 Task: Check the percentage active listings of balcony in the last 5 years.
Action: Mouse moved to (826, 190)
Screenshot: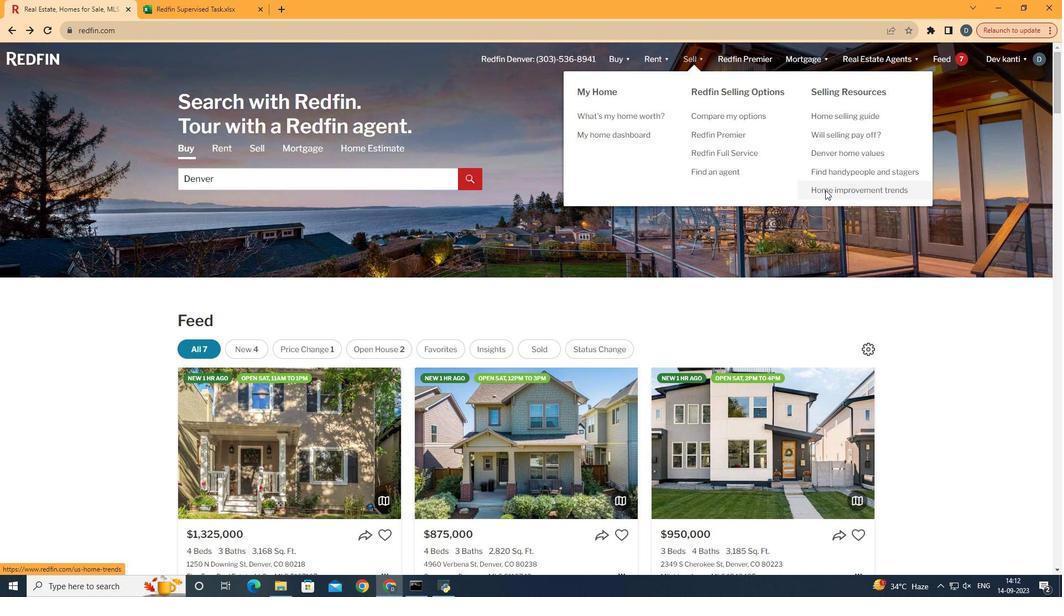 
Action: Mouse pressed left at (826, 190)
Screenshot: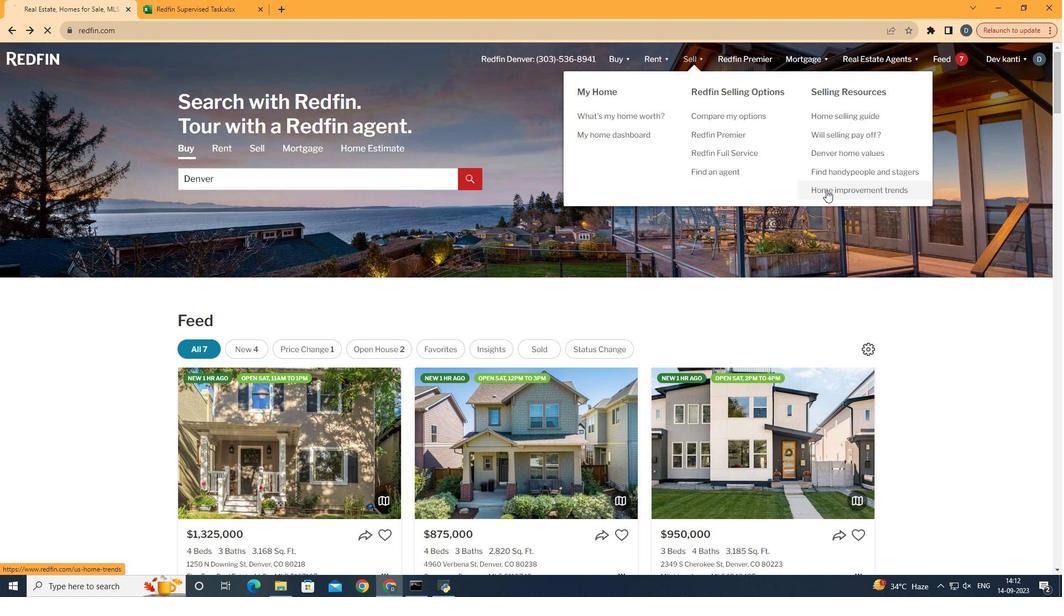 
Action: Mouse moved to (264, 213)
Screenshot: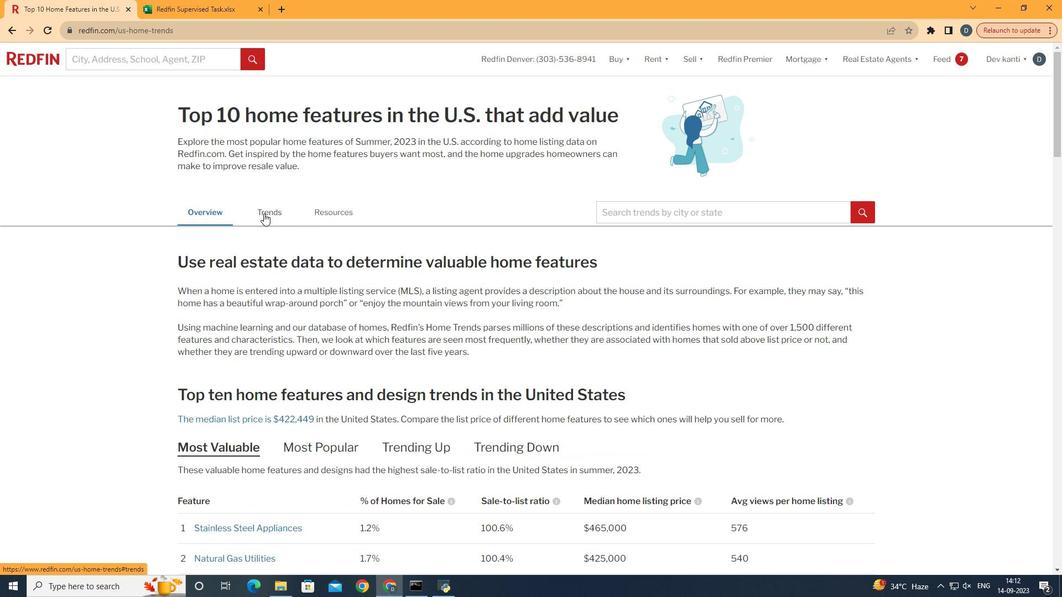 
Action: Mouse pressed left at (264, 213)
Screenshot: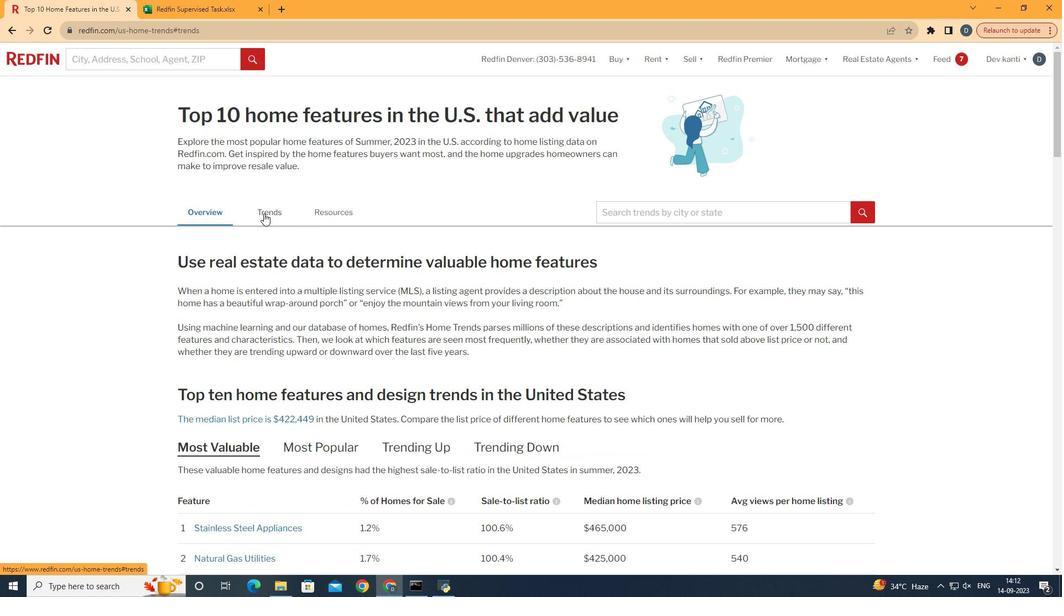 
Action: Mouse moved to (380, 324)
Screenshot: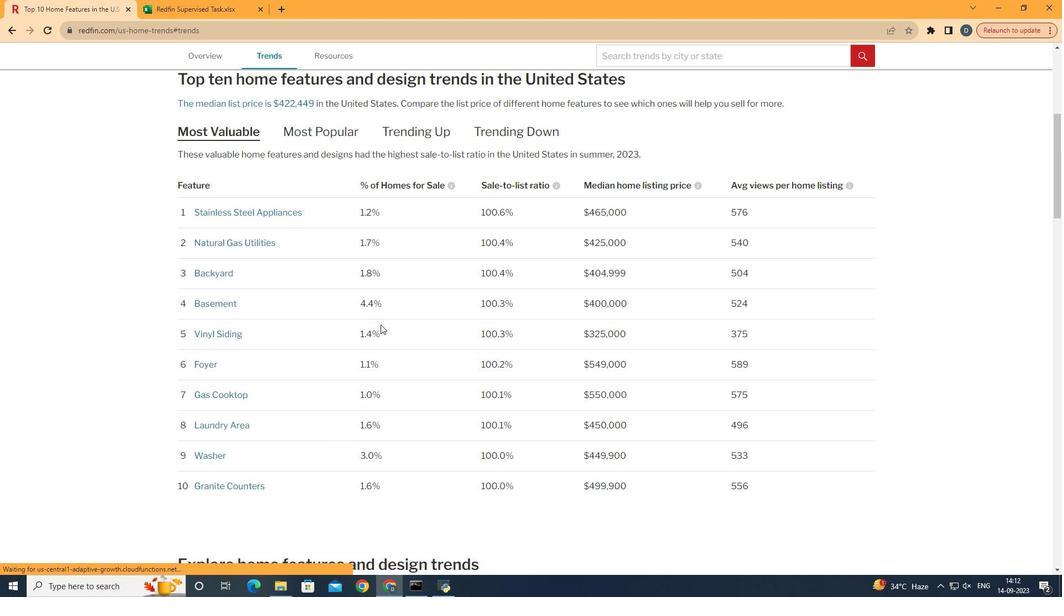 
Action: Mouse scrolled (380, 324) with delta (0, 0)
Screenshot: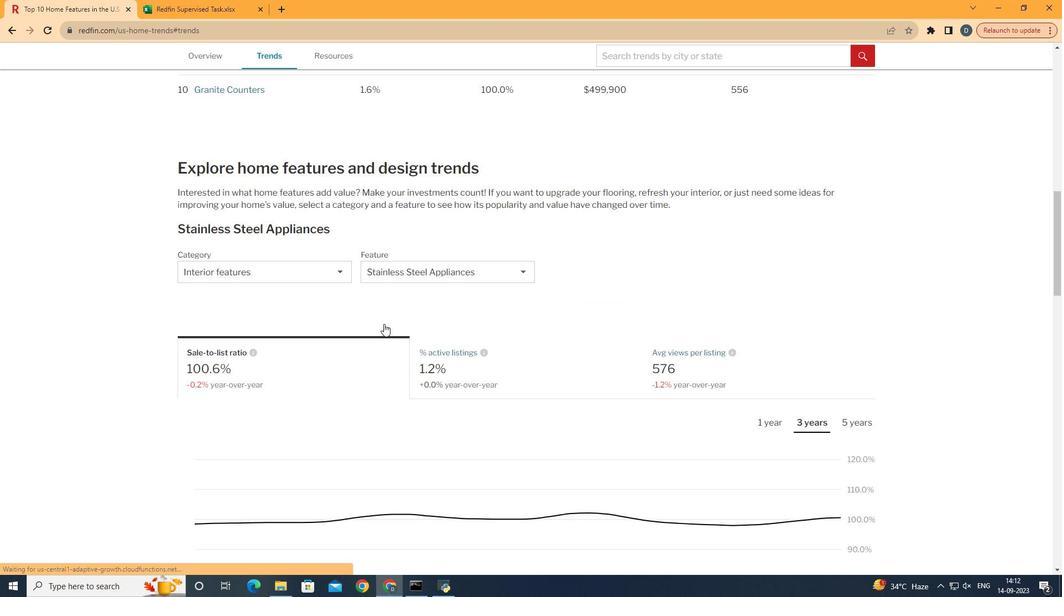 
Action: Mouse moved to (380, 324)
Screenshot: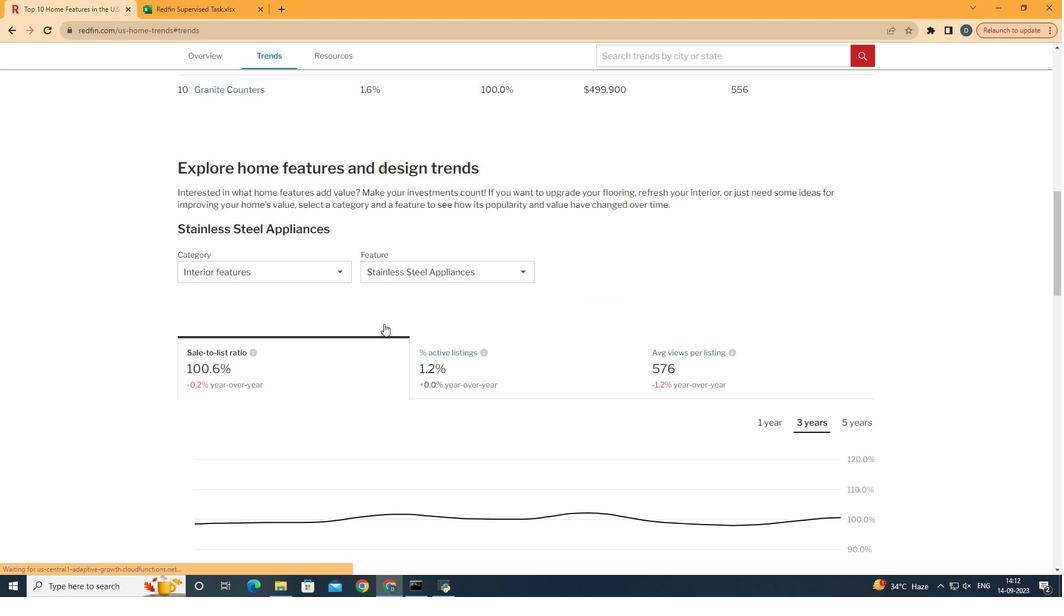 
Action: Mouse scrolled (380, 324) with delta (0, 0)
Screenshot: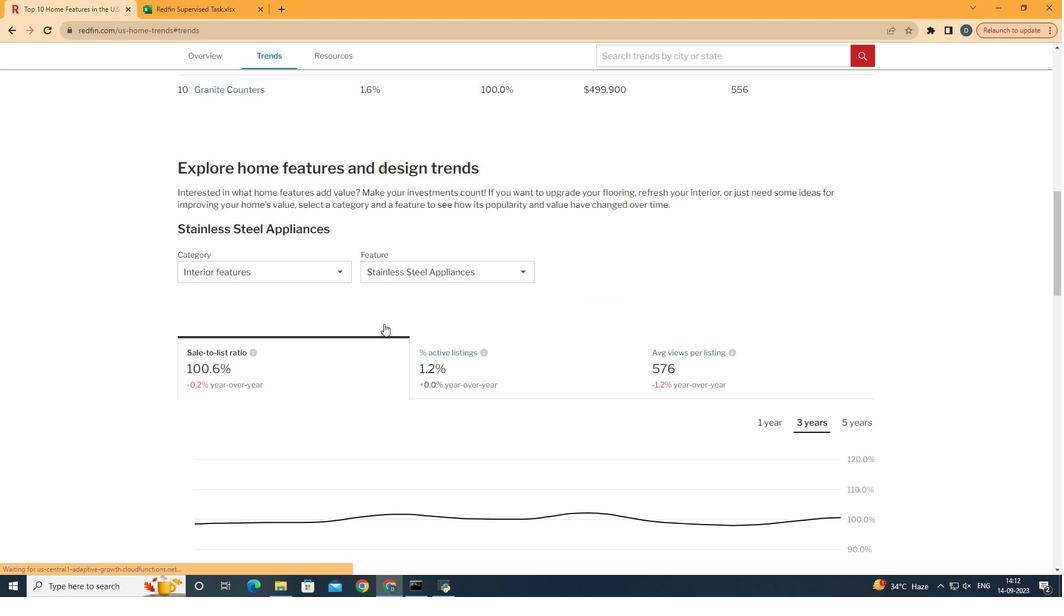 
Action: Mouse moved to (381, 324)
Screenshot: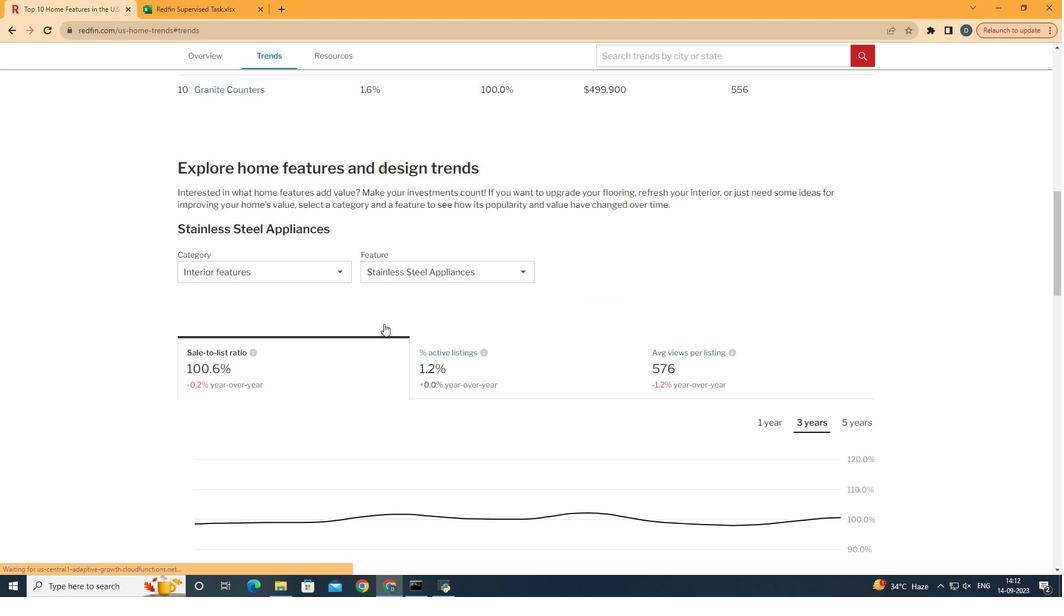 
Action: Mouse scrolled (381, 324) with delta (0, 0)
Screenshot: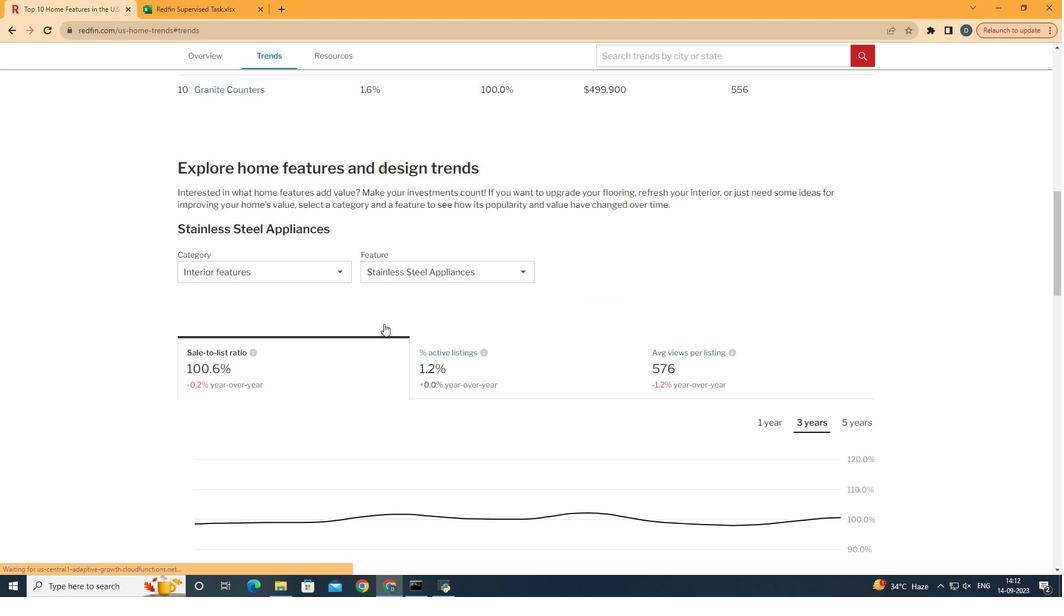 
Action: Mouse scrolled (381, 324) with delta (0, 0)
Screenshot: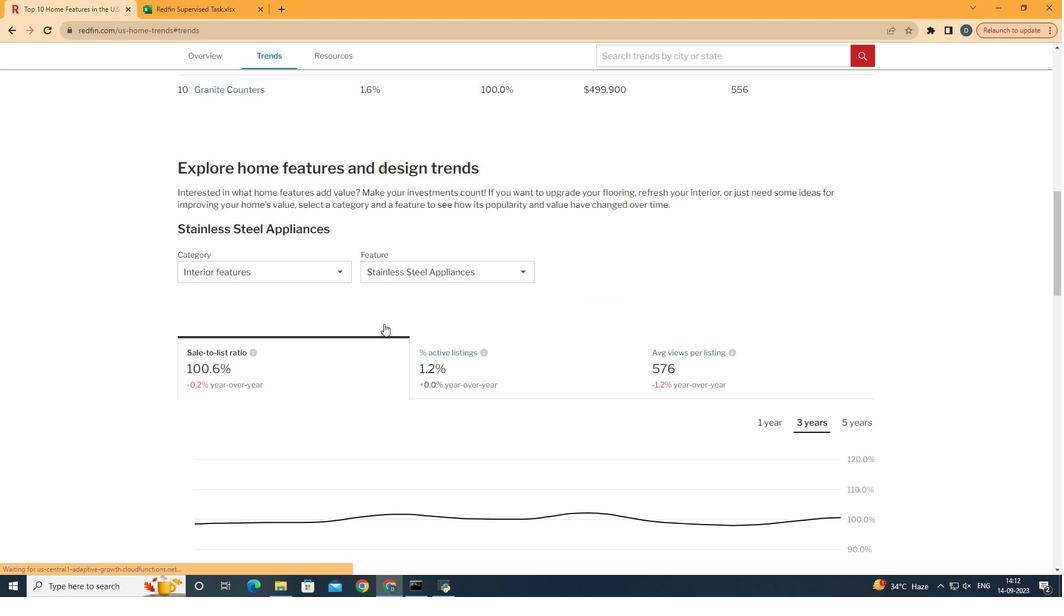 
Action: Mouse scrolled (381, 324) with delta (0, 0)
Screenshot: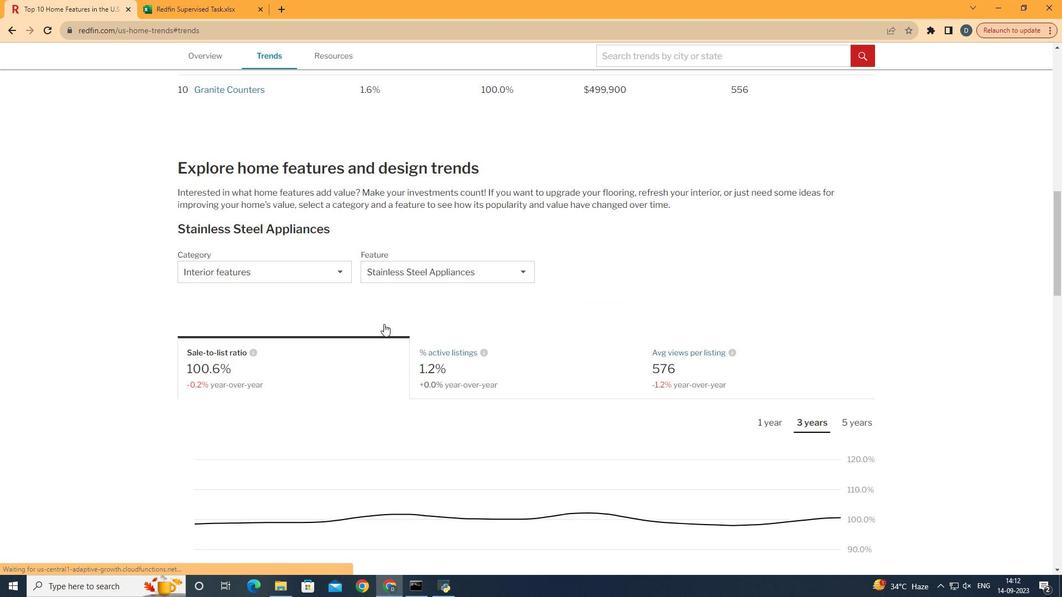 
Action: Mouse moved to (382, 324)
Screenshot: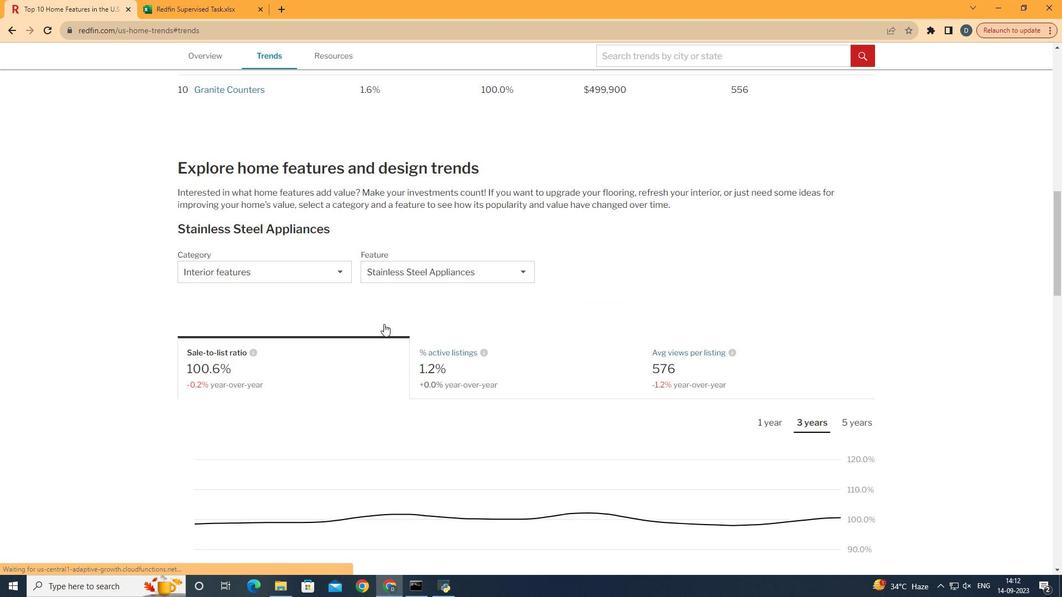 
Action: Mouse scrolled (382, 324) with delta (0, 0)
Screenshot: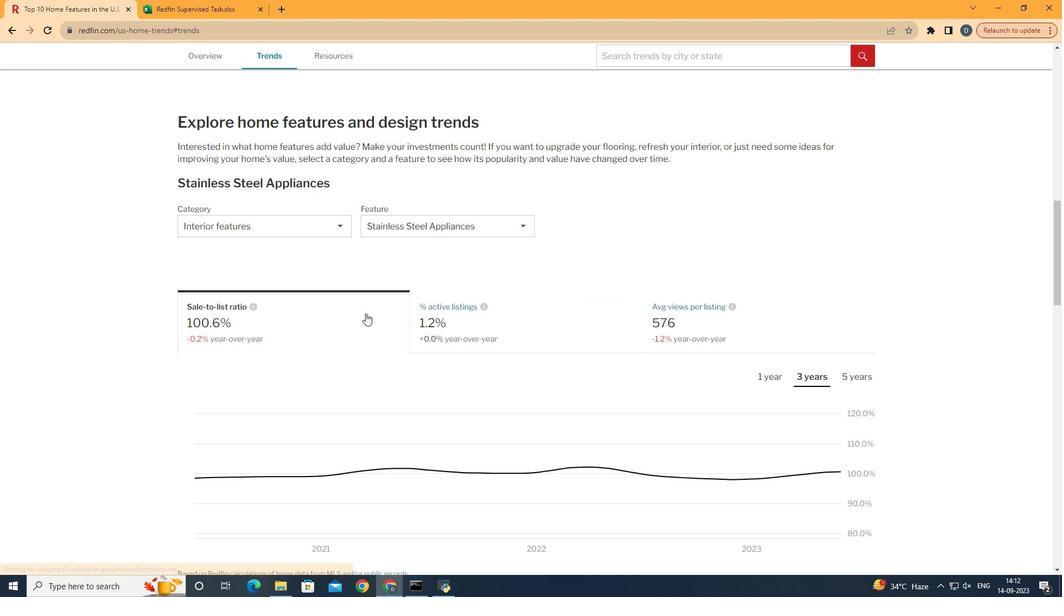 
Action: Mouse scrolled (382, 324) with delta (0, 0)
Screenshot: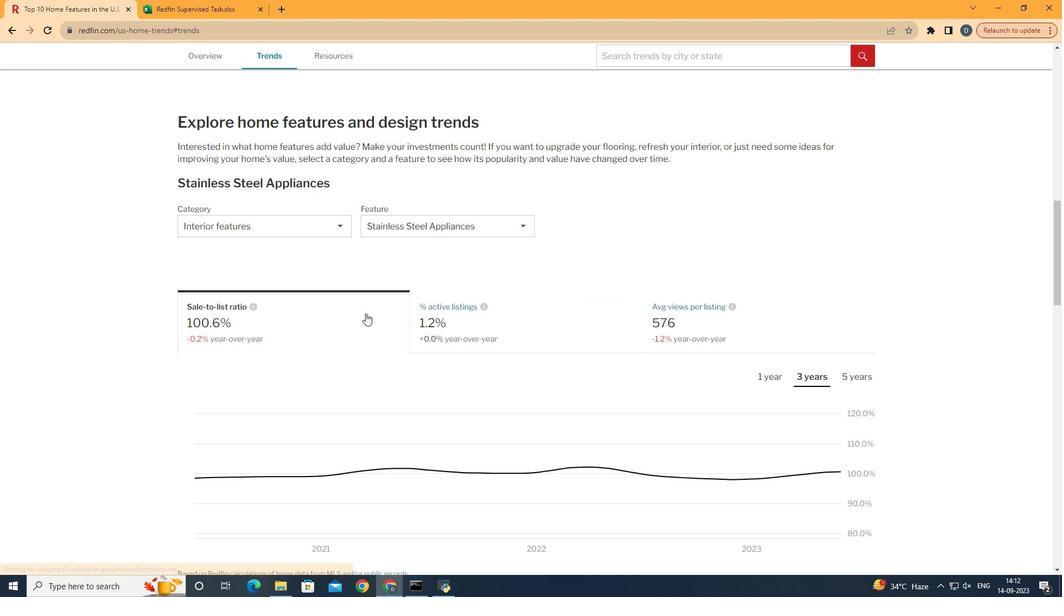
Action: Mouse moved to (383, 324)
Screenshot: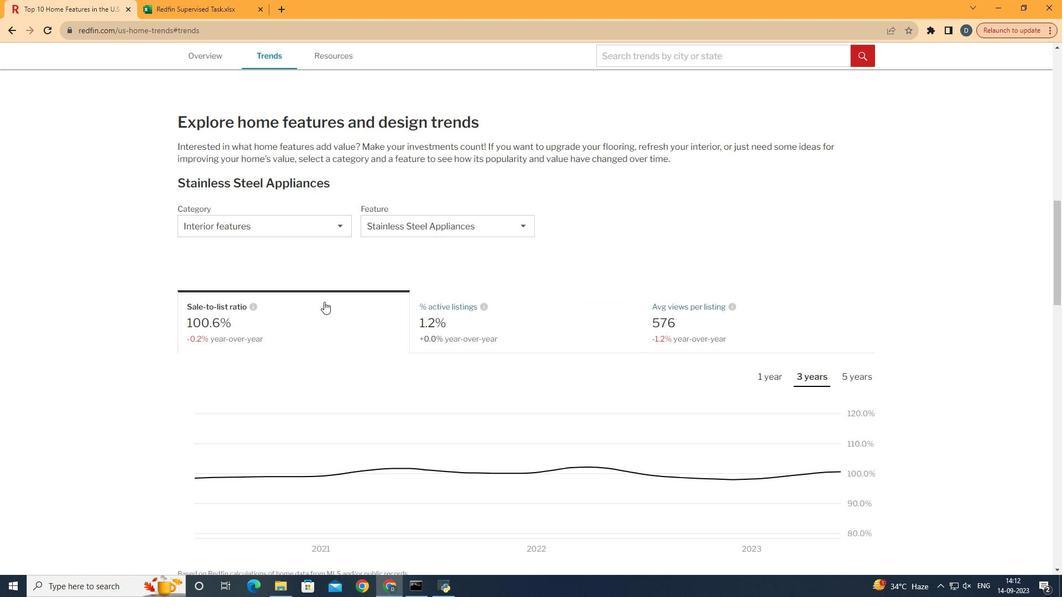 
Action: Mouse scrolled (383, 324) with delta (0, 0)
Screenshot: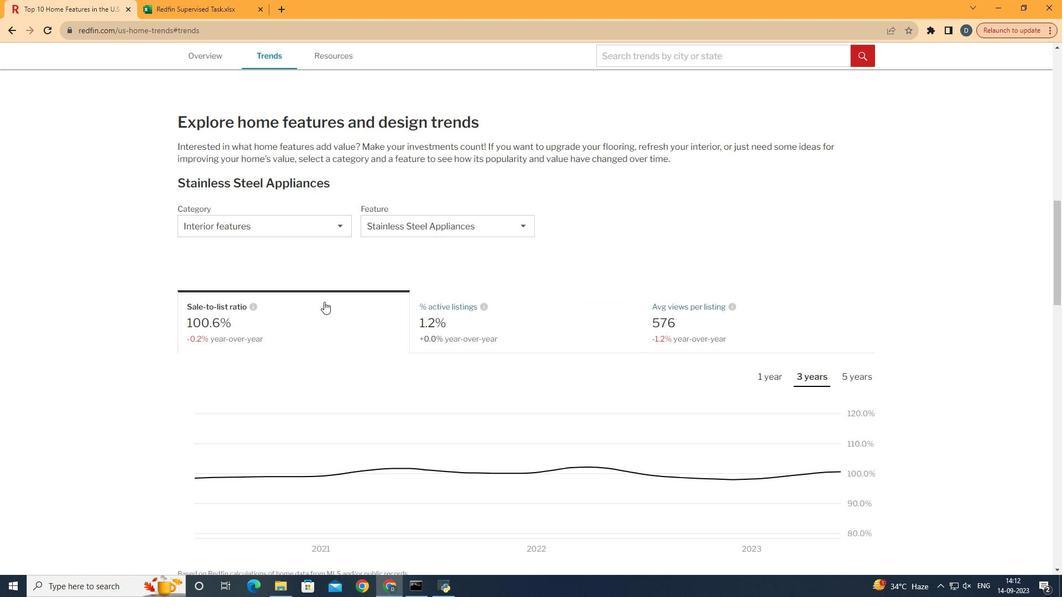 
Action: Mouse moved to (270, 234)
Screenshot: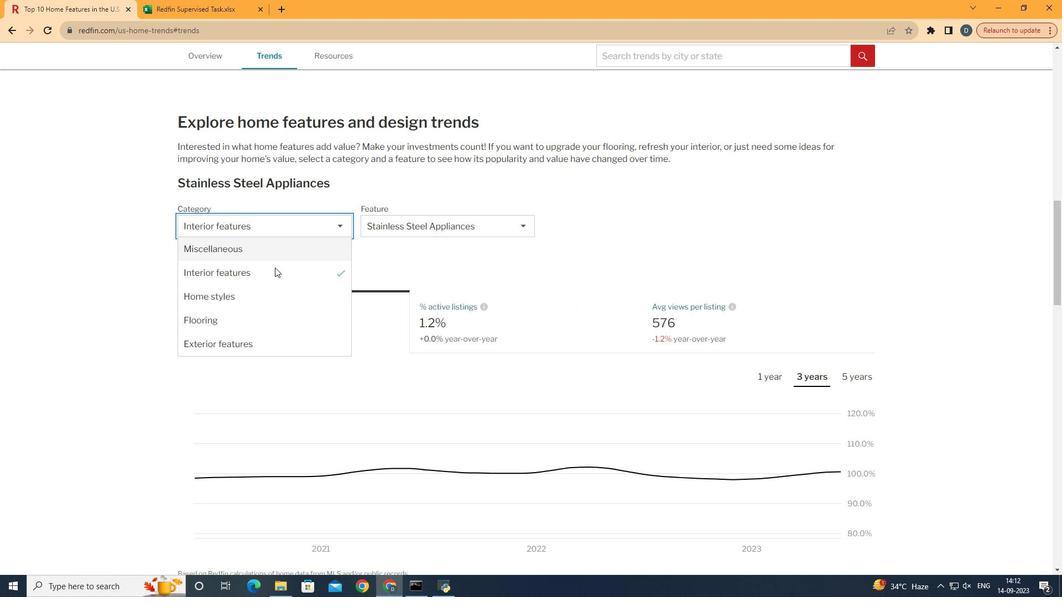
Action: Mouse pressed left at (270, 234)
Screenshot: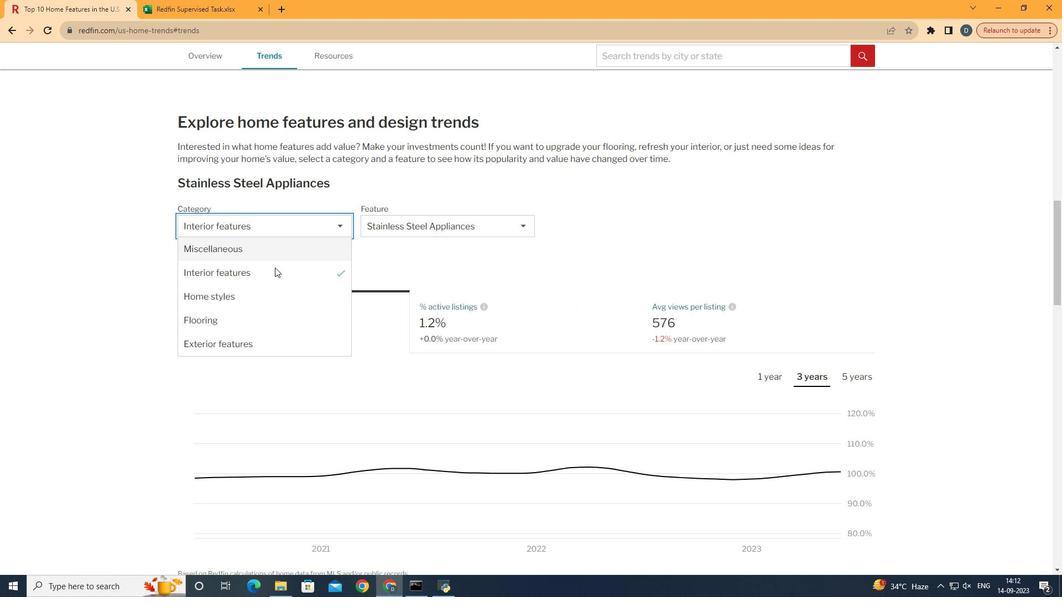
Action: Mouse moved to (290, 343)
Screenshot: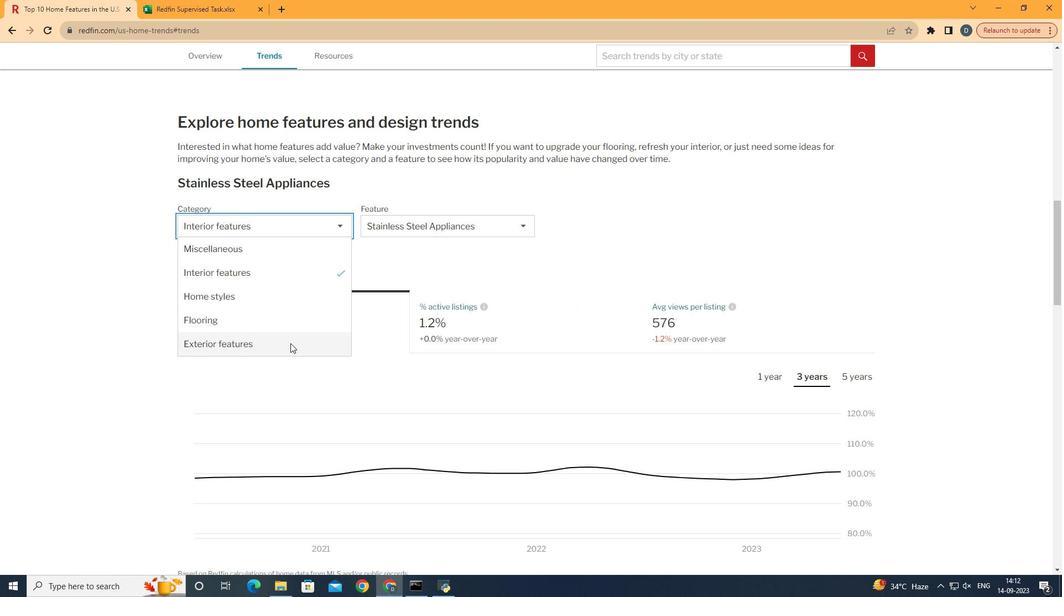 
Action: Mouse pressed left at (290, 343)
Screenshot: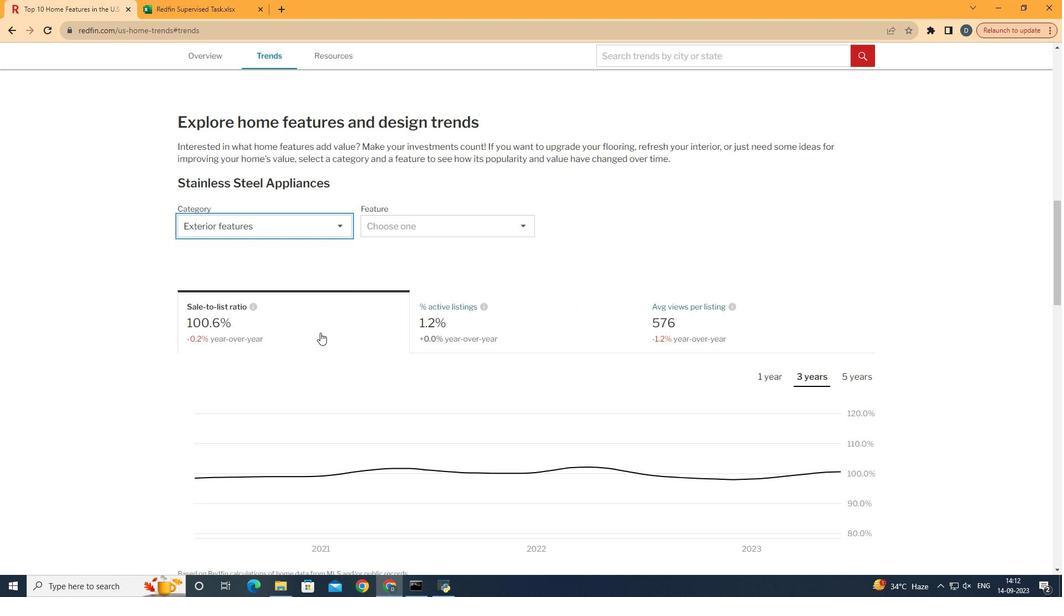 
Action: Mouse moved to (498, 222)
Screenshot: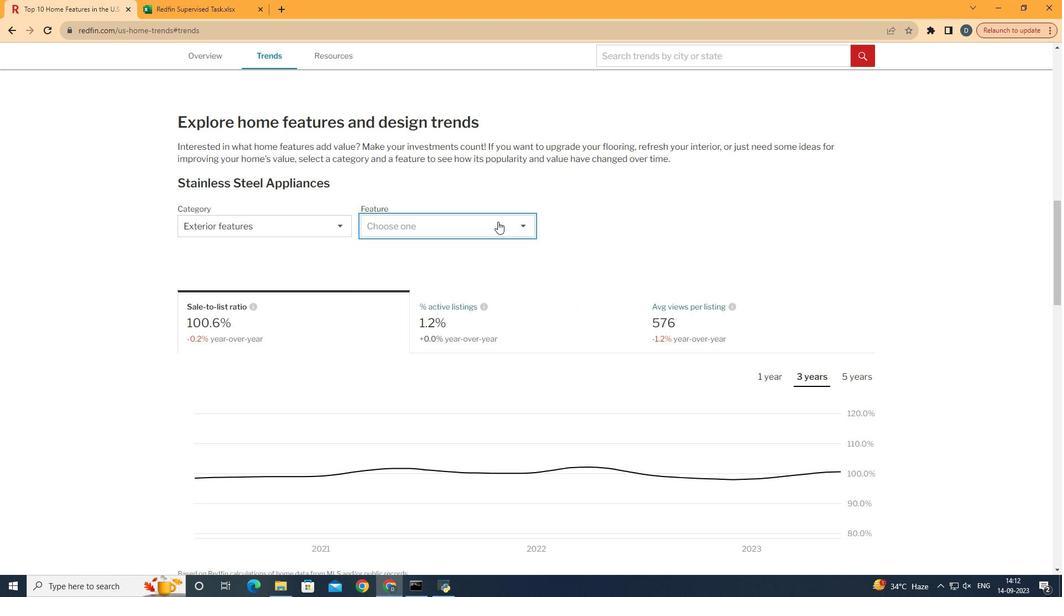 
Action: Mouse pressed left at (498, 222)
Screenshot: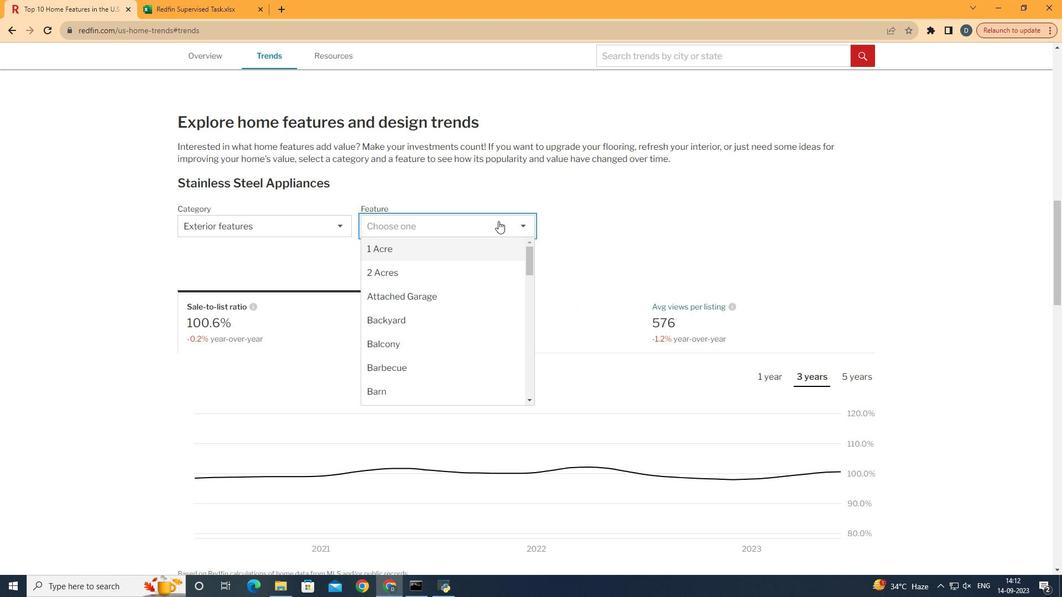 
Action: Mouse moved to (476, 347)
Screenshot: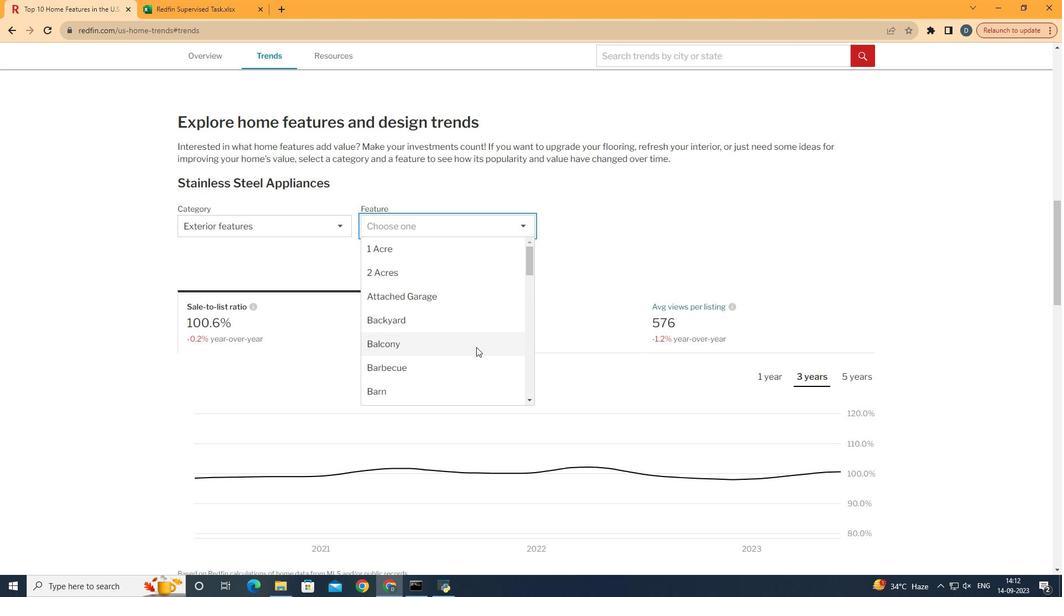 
Action: Mouse pressed left at (476, 347)
Screenshot: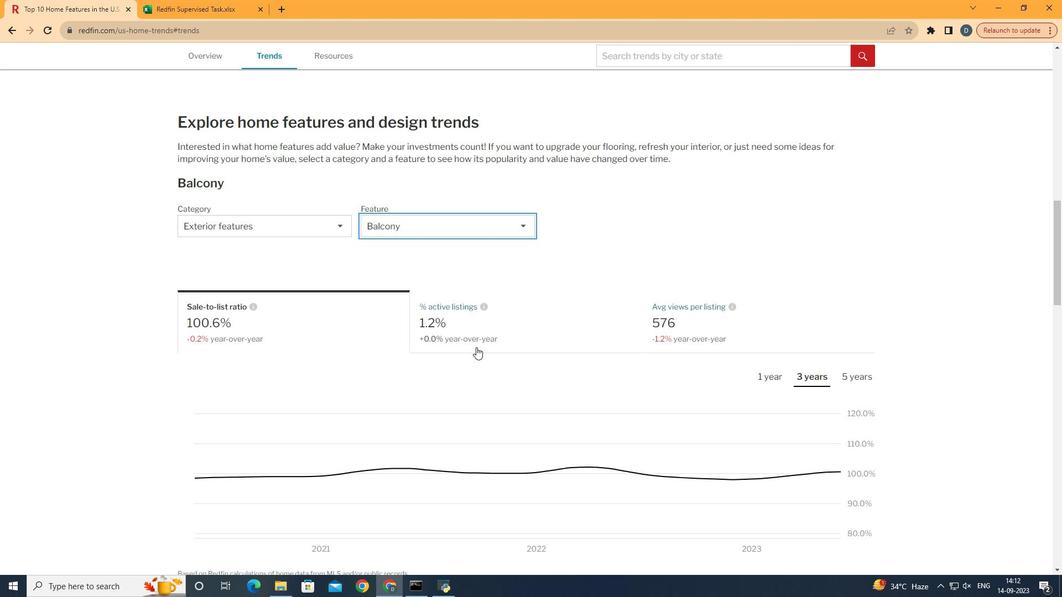 
Action: Mouse moved to (659, 223)
Screenshot: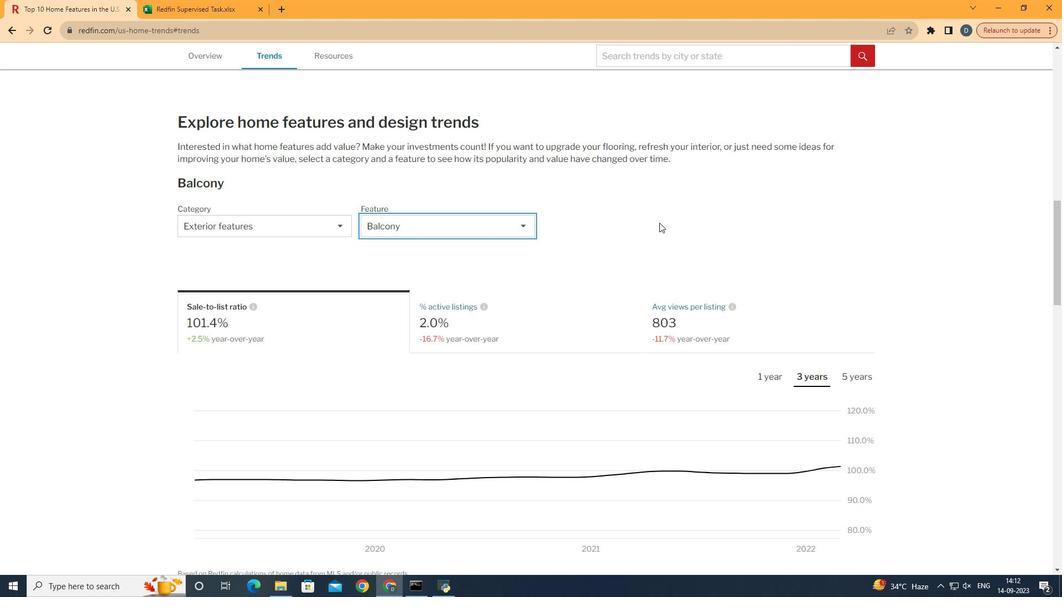 
Action: Mouse pressed left at (659, 223)
Screenshot: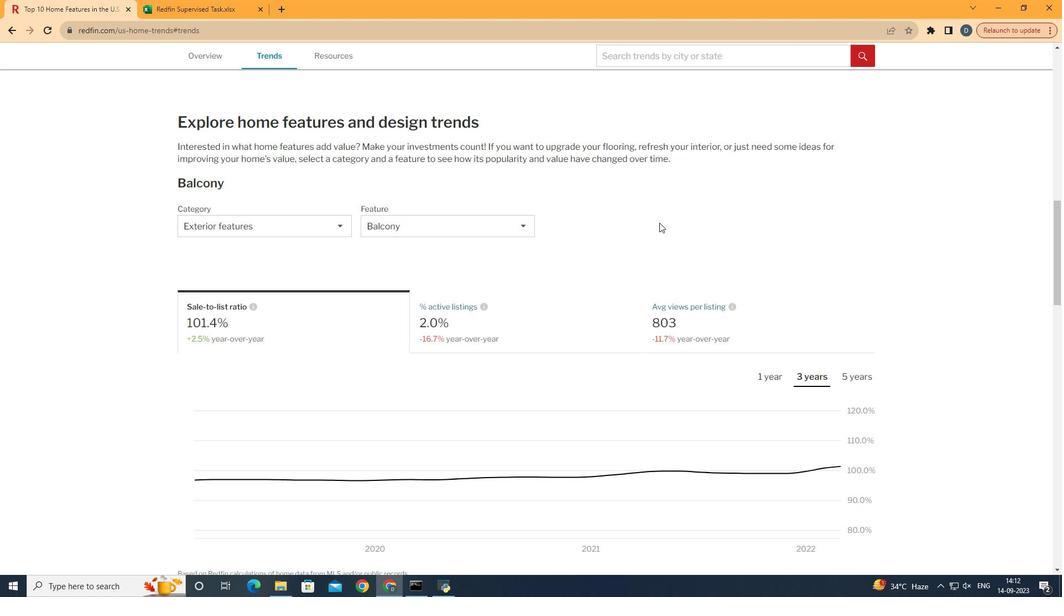 
Action: Mouse moved to (542, 315)
Screenshot: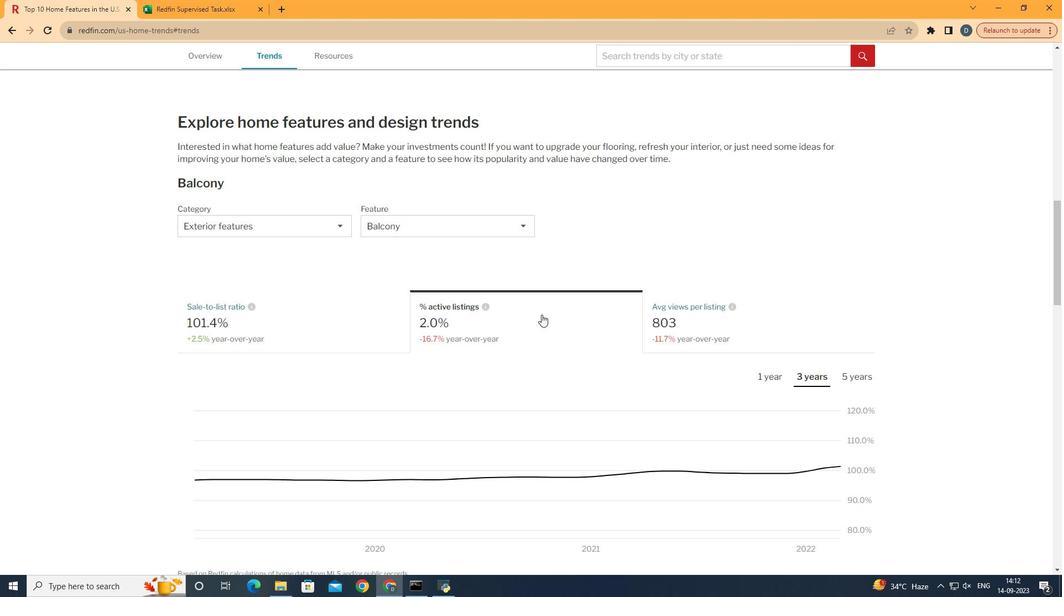 
Action: Mouse pressed left at (542, 315)
Screenshot: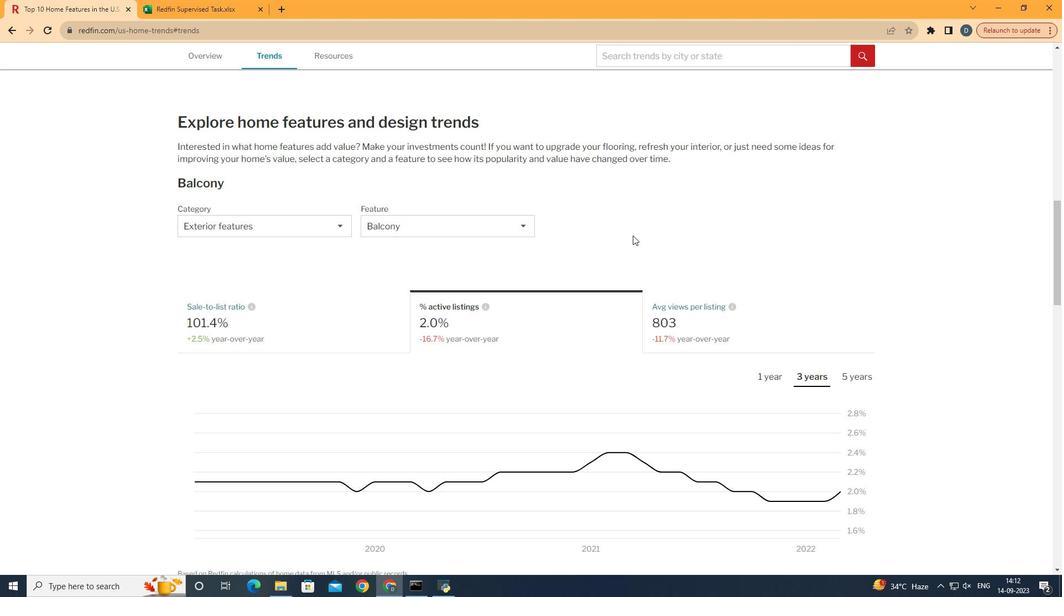 
Action: Mouse moved to (702, 200)
Screenshot: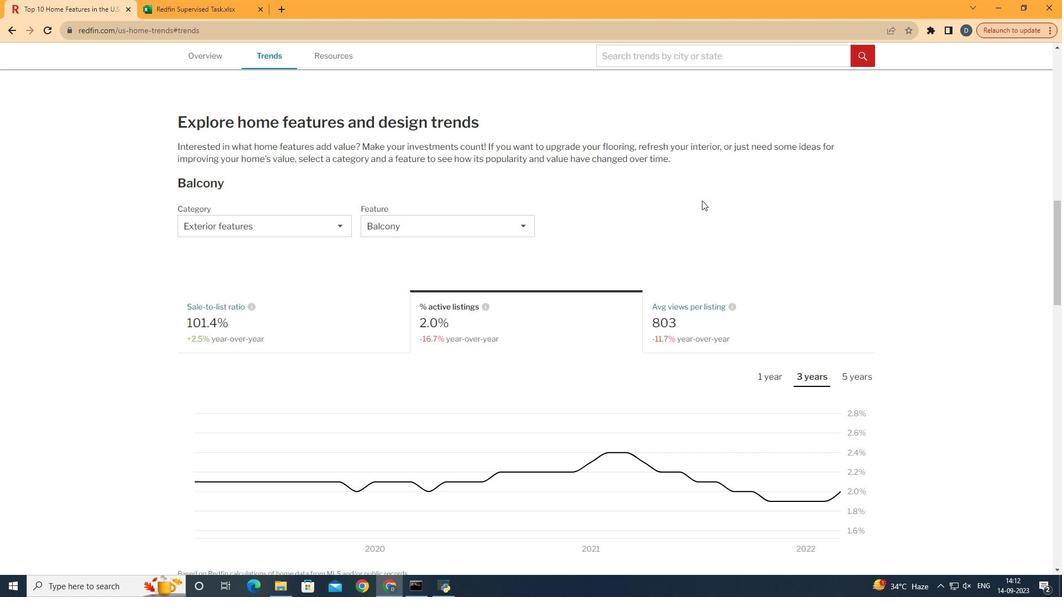 
Action: Mouse scrolled (702, 200) with delta (0, 0)
Screenshot: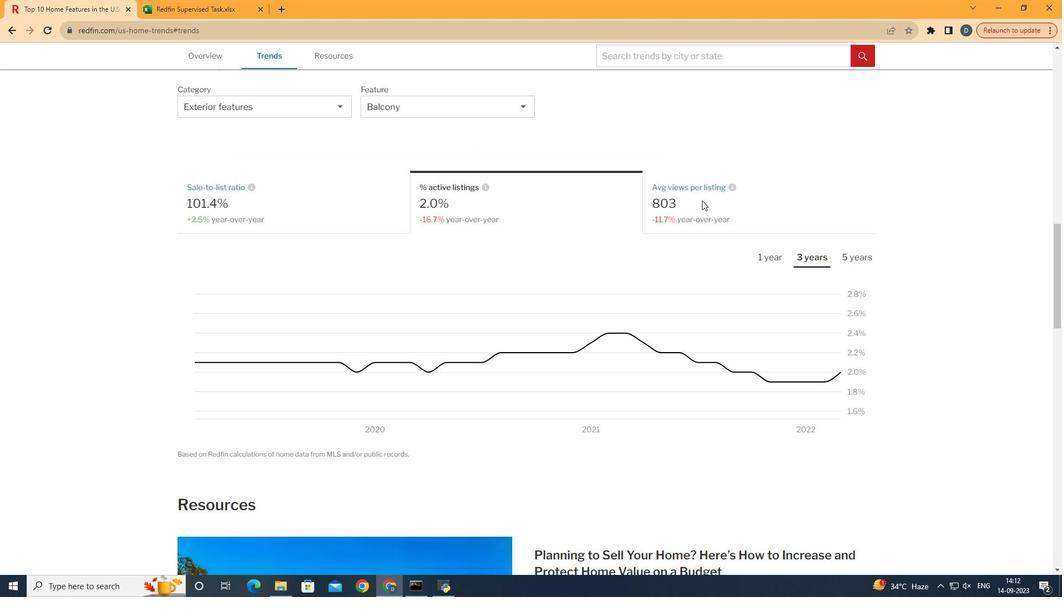 
Action: Mouse scrolled (702, 200) with delta (0, 0)
Screenshot: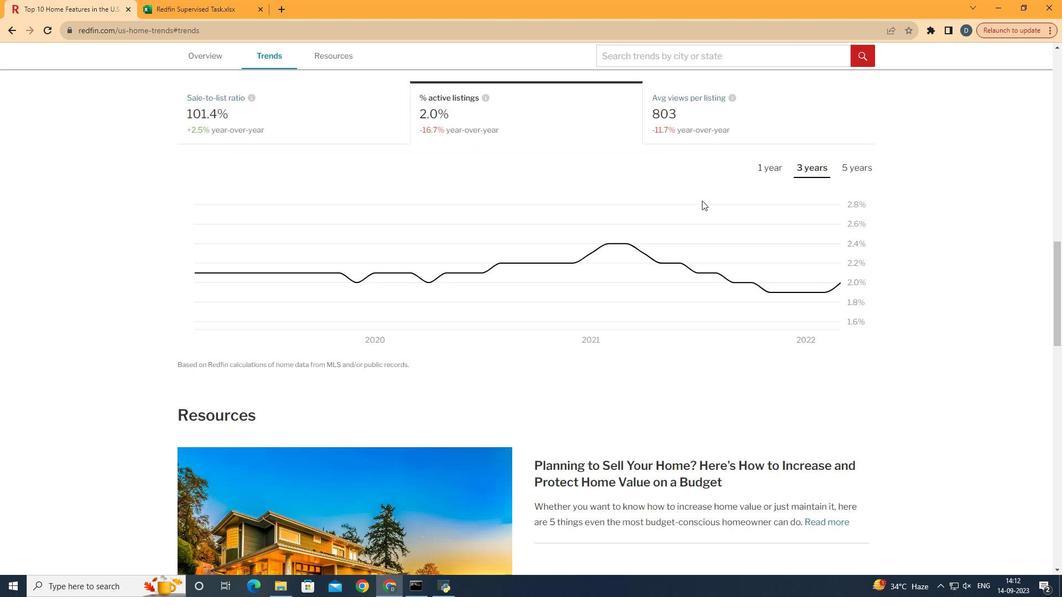 
Action: Mouse scrolled (702, 200) with delta (0, 0)
Screenshot: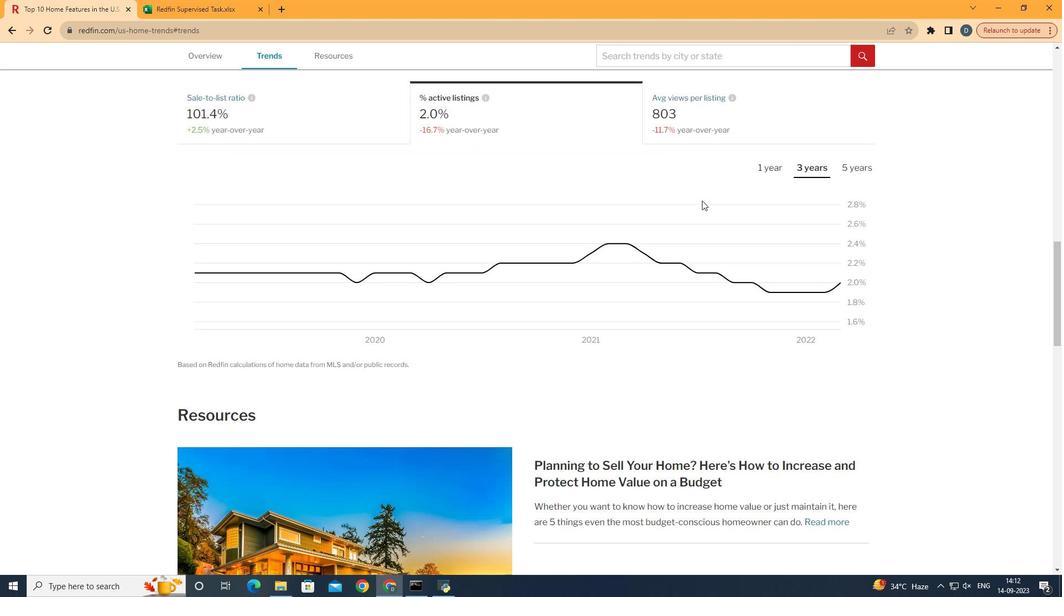 
Action: Mouse scrolled (702, 200) with delta (0, 0)
Screenshot: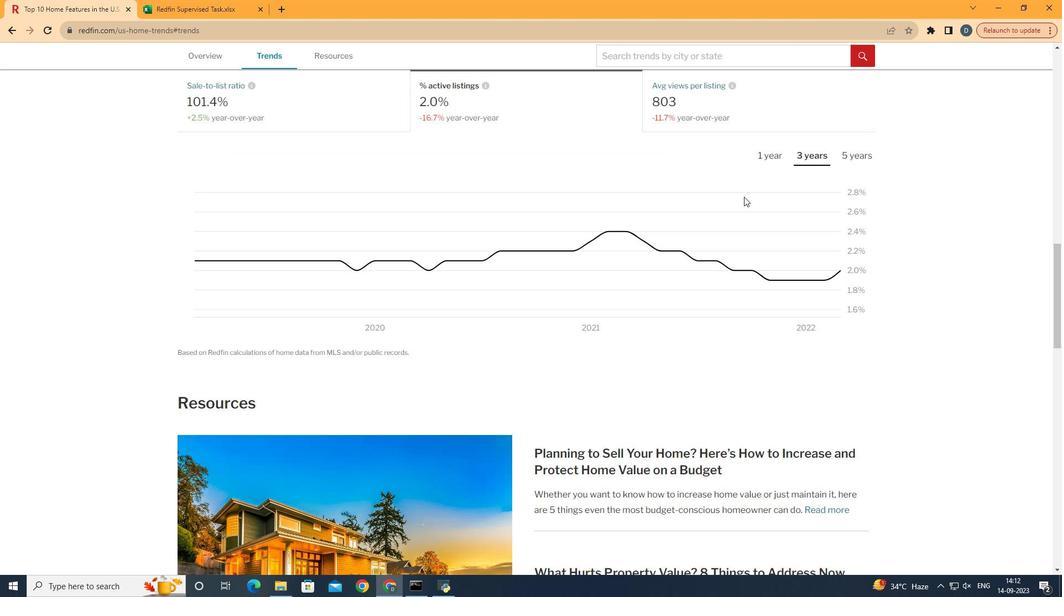 
Action: Mouse moved to (859, 157)
Screenshot: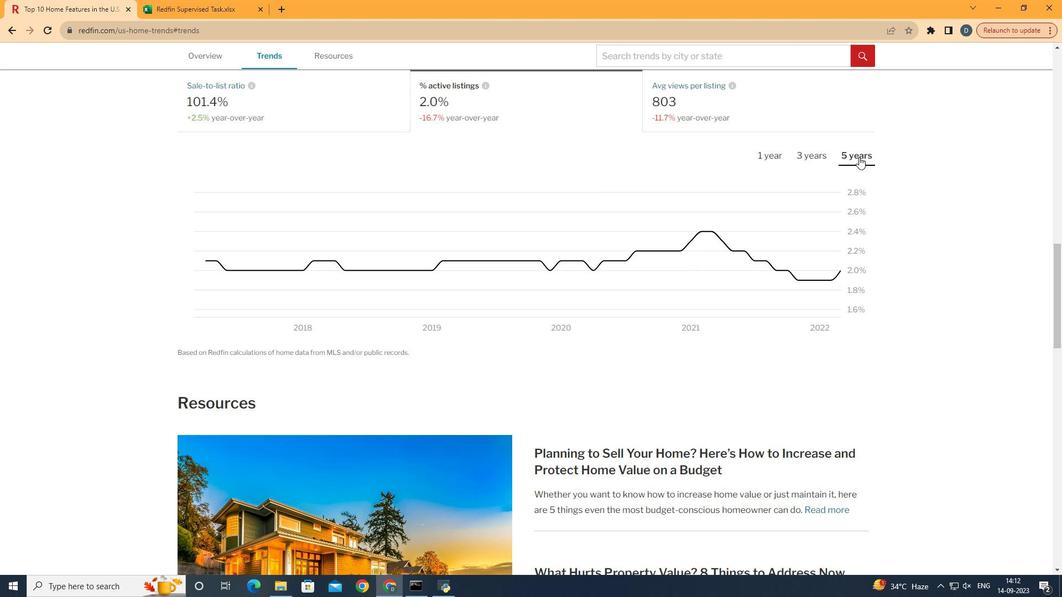 
Action: Mouse pressed left at (859, 157)
Screenshot: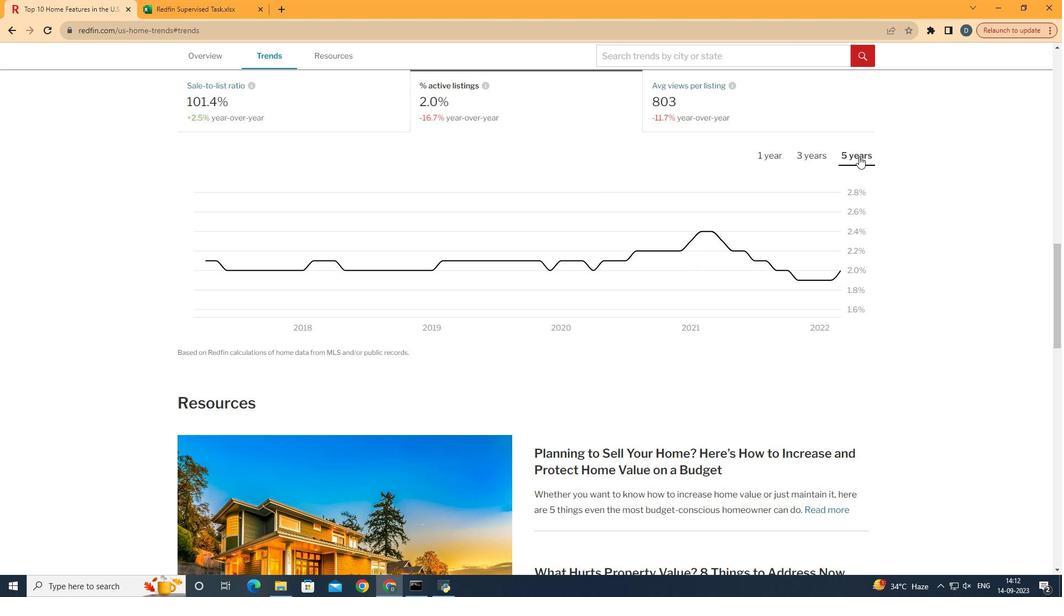 
Action: Mouse moved to (860, 160)
Screenshot: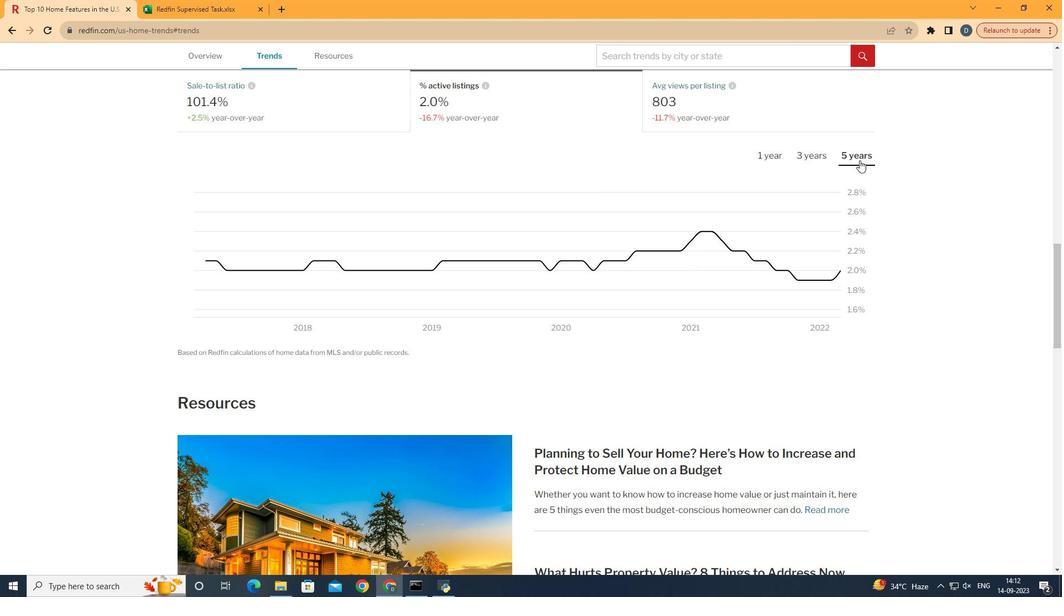 
